 Task: Create a sub task Design and Implement Solution for the task  Upgrade and migrate company file storage to a cloud-based solution in the project AgileFlow , assign it to team member softage.1@softage.net and update the status of the sub task to  On Track  , set the priority of the sub task to Low
Action: Mouse moved to (48, 410)
Screenshot: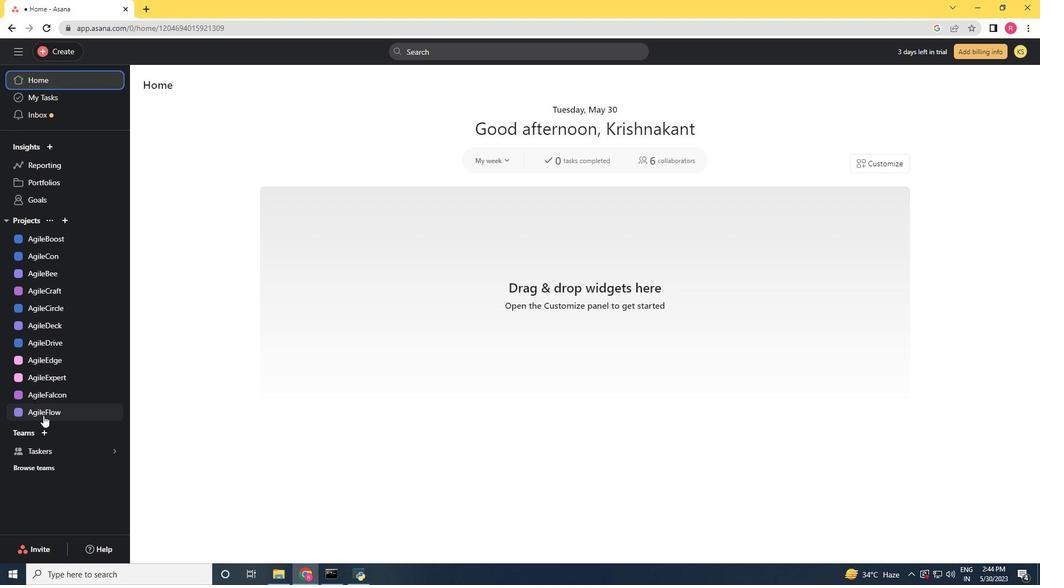 
Action: Mouse pressed left at (48, 410)
Screenshot: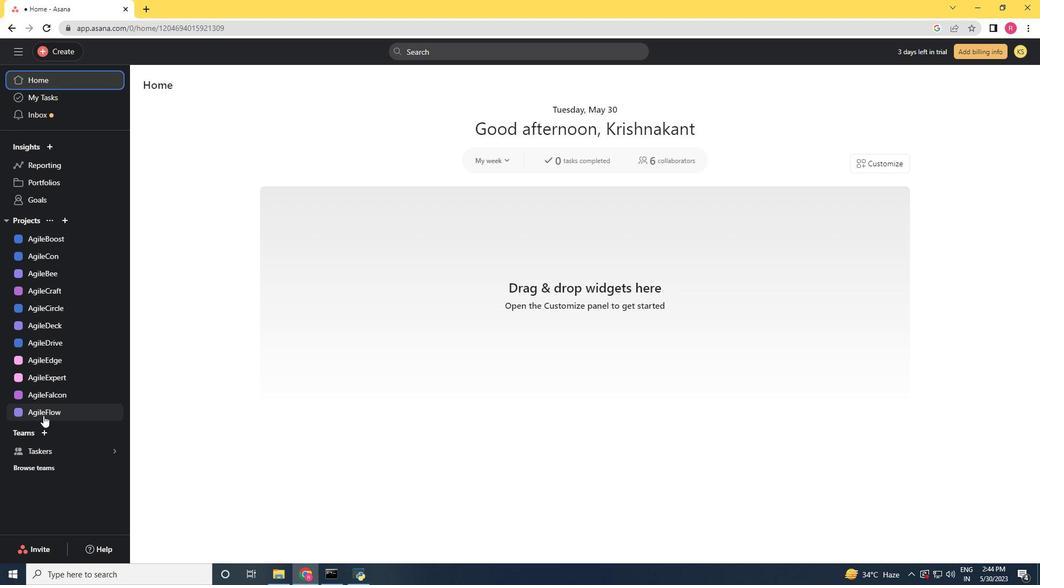 
Action: Mouse moved to (482, 236)
Screenshot: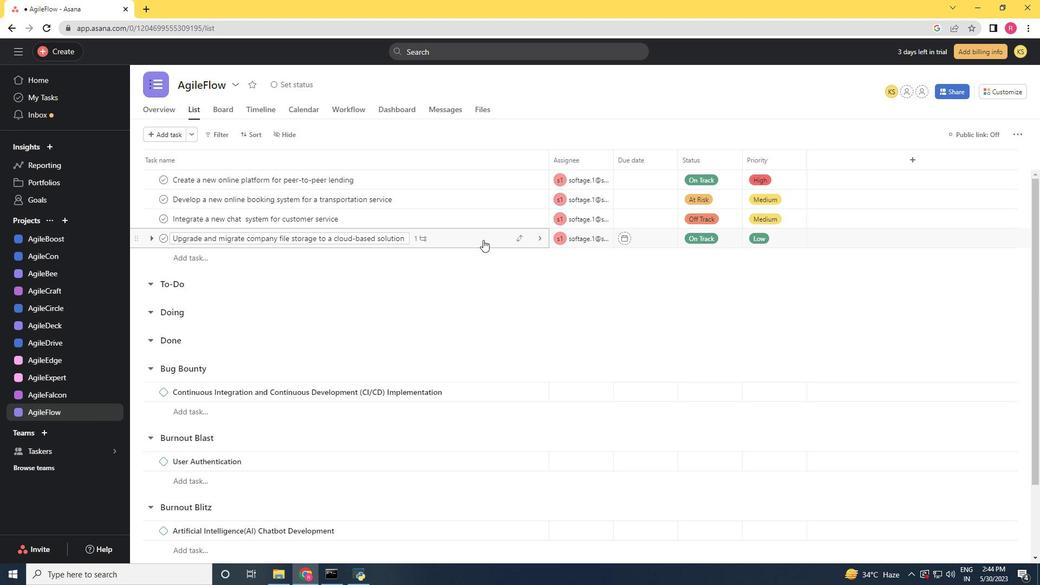 
Action: Mouse pressed left at (482, 236)
Screenshot: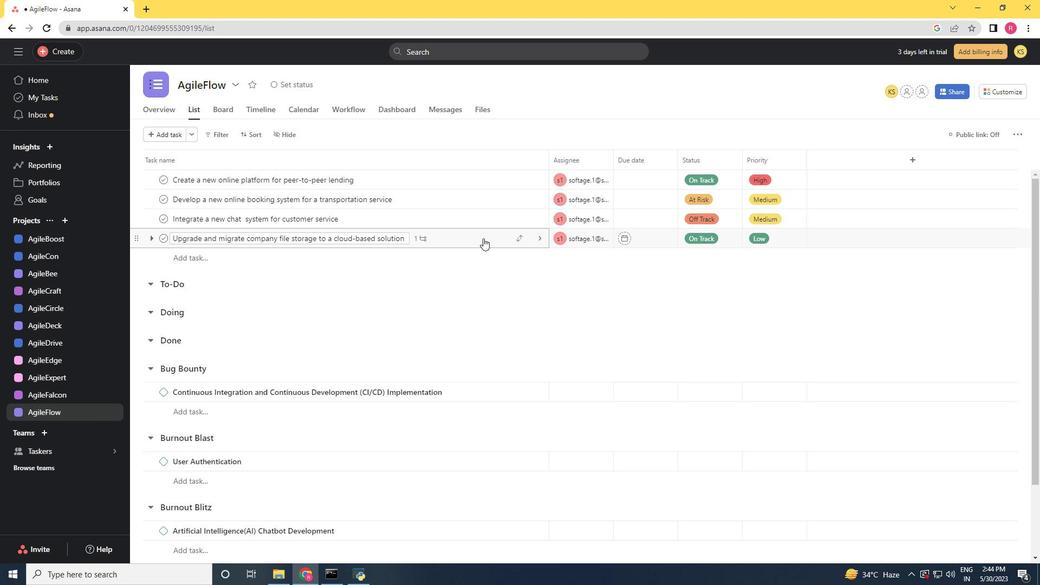 
Action: Mouse moved to (826, 333)
Screenshot: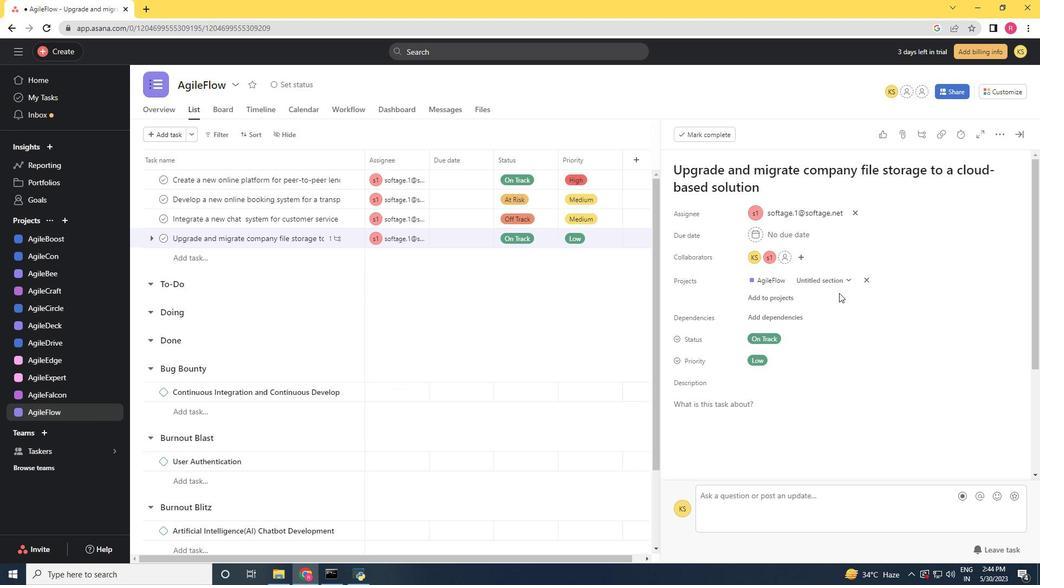 
Action: Mouse scrolled (826, 333) with delta (0, 0)
Screenshot: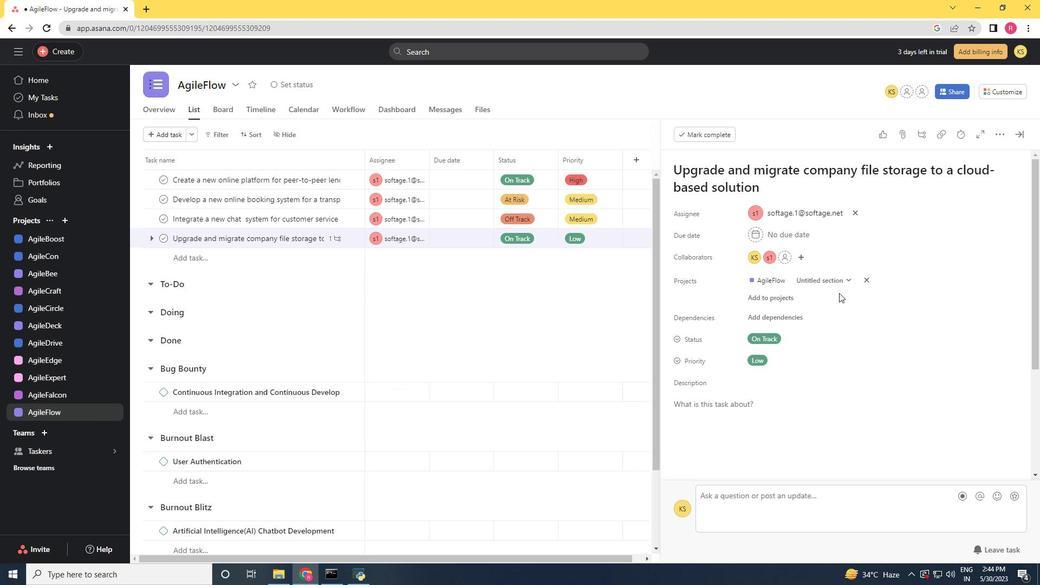 
Action: Mouse scrolled (826, 333) with delta (0, 0)
Screenshot: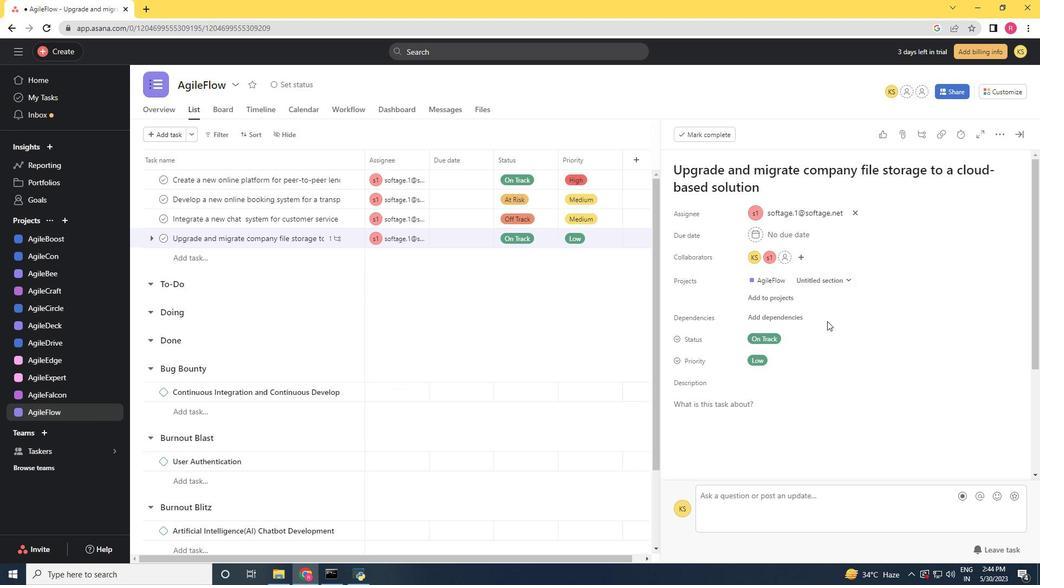 
Action: Mouse moved to (826, 334)
Screenshot: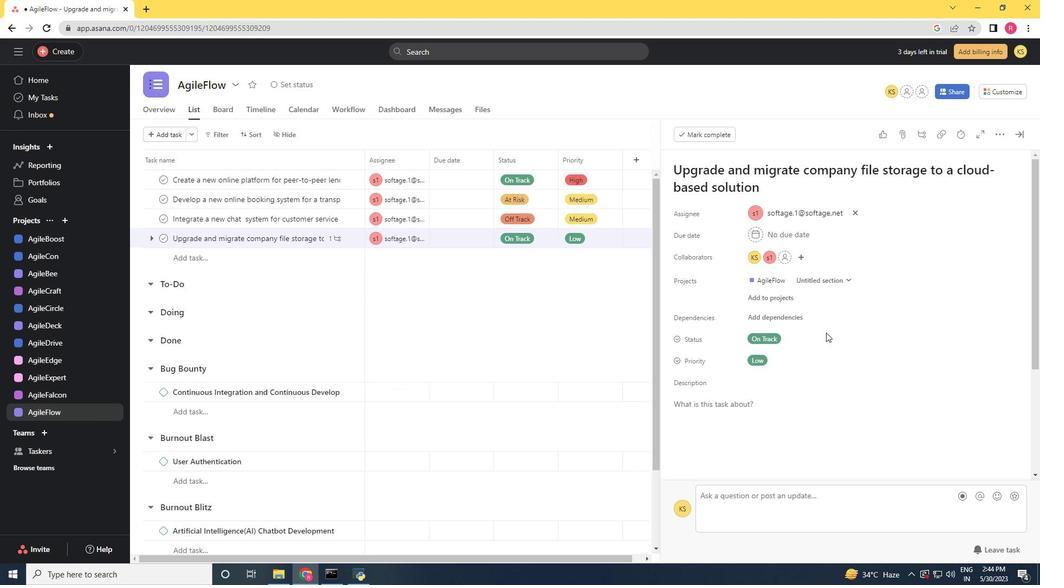 
Action: Mouse scrolled (826, 333) with delta (0, 0)
Screenshot: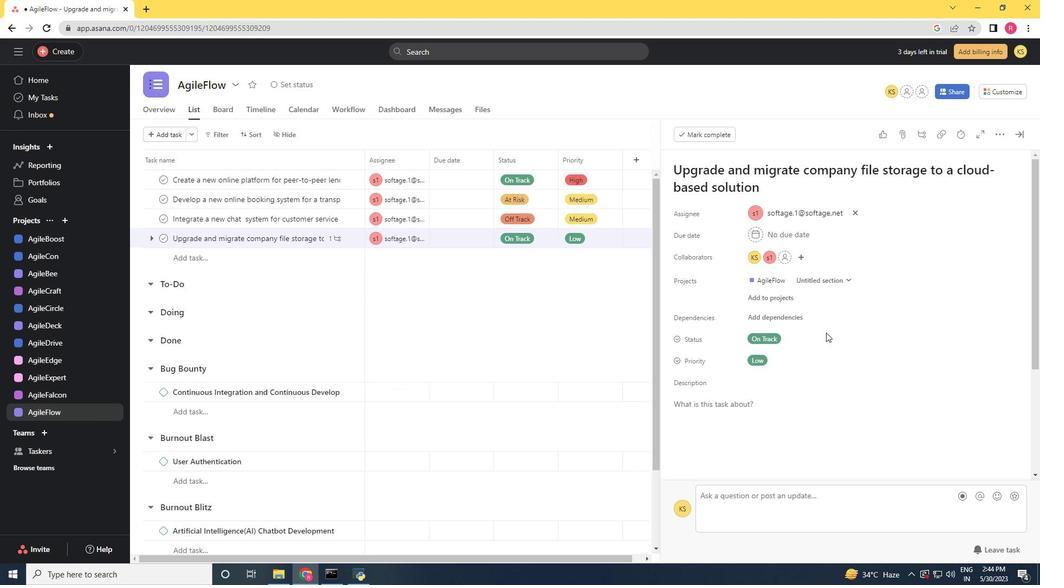 
Action: Mouse scrolled (826, 333) with delta (0, 0)
Screenshot: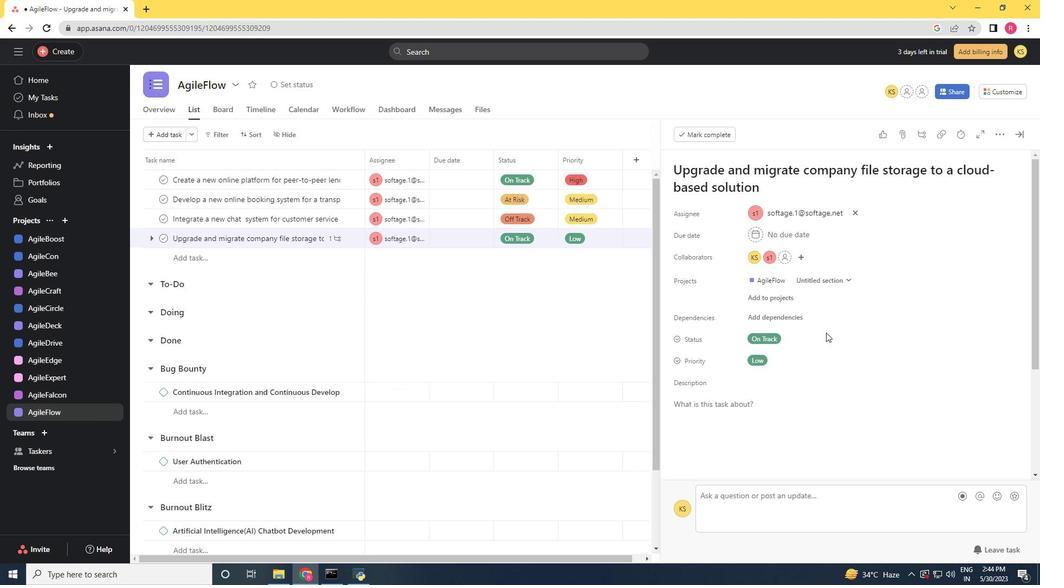 
Action: Mouse moved to (706, 394)
Screenshot: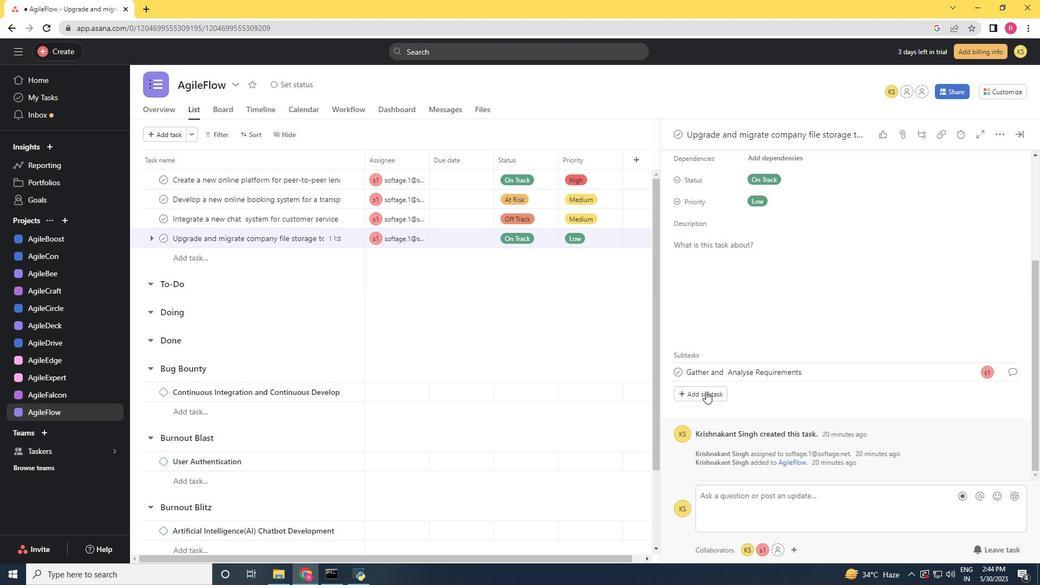 
Action: Mouse pressed left at (706, 394)
Screenshot: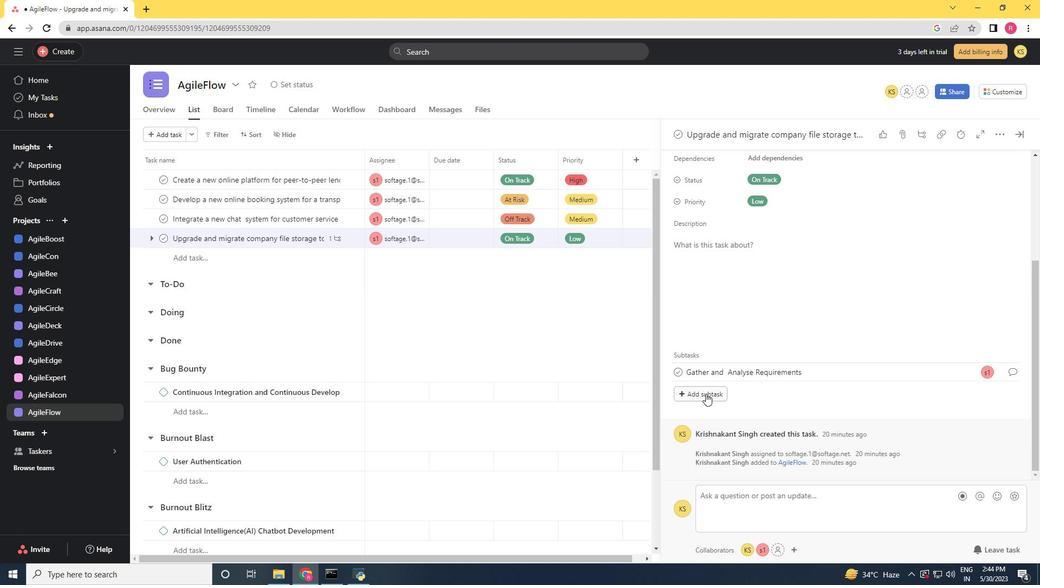 
Action: Key pressed <Key.shift><Key.shift><Key.shift>Design<Key.space>and<Key.space><Key.shift>Implement<Key.space><Key.shift>Suli<Key.backspace><Key.backspace><Key.backspace>olution<Key.space>
Screenshot: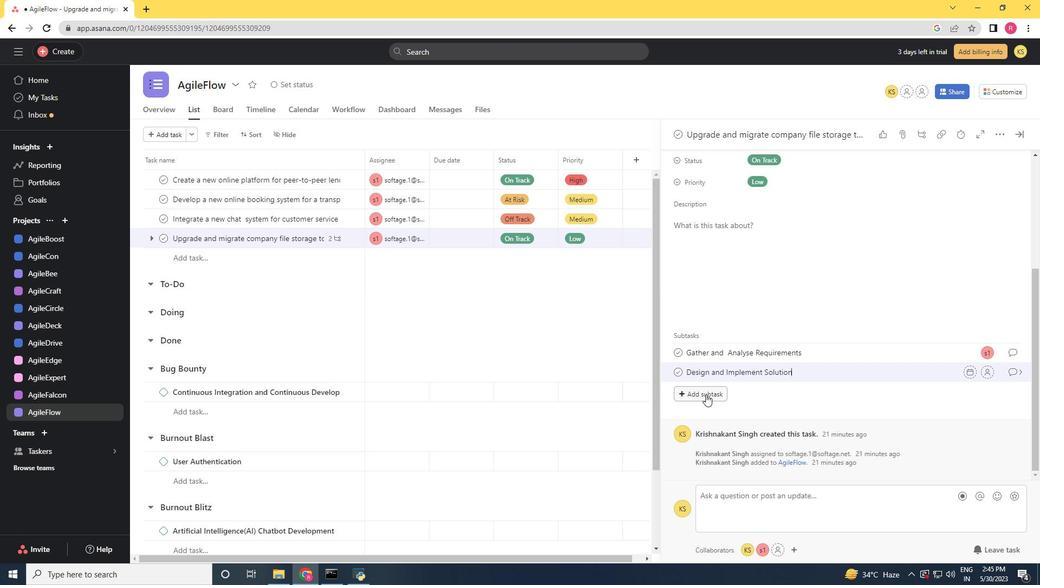 
Action: Mouse moved to (988, 370)
Screenshot: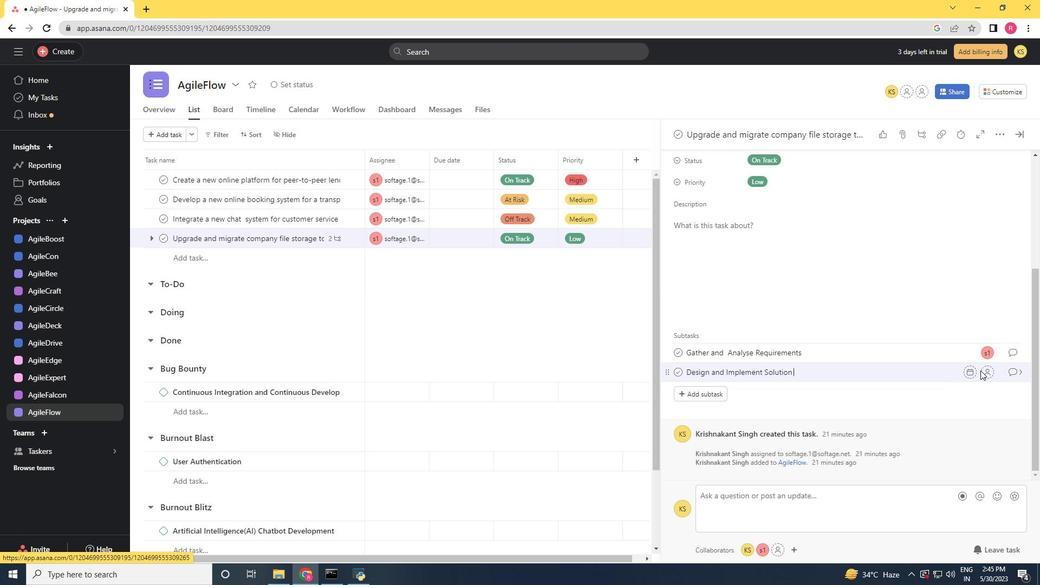 
Action: Mouse pressed left at (988, 370)
Screenshot: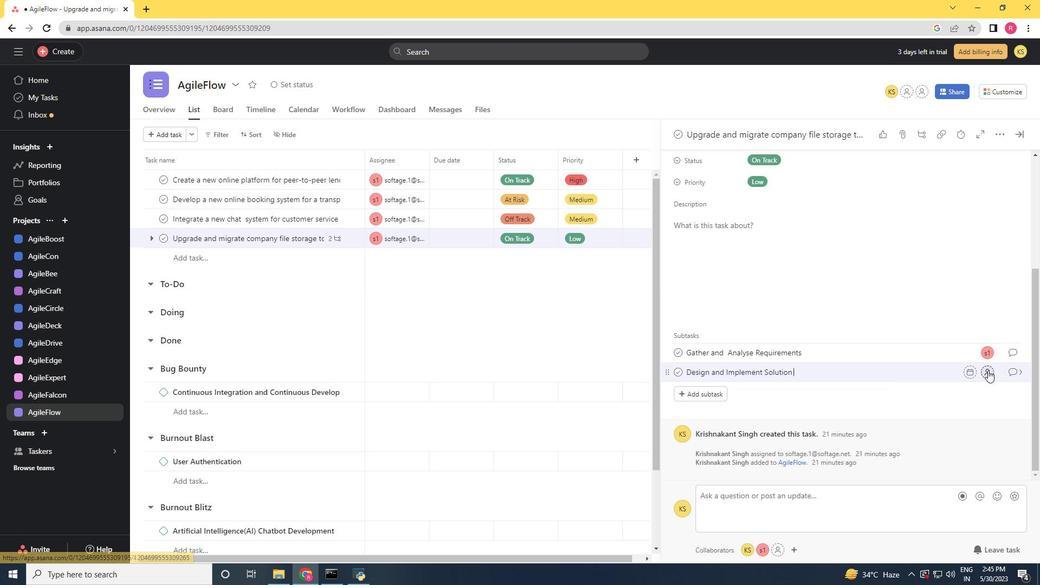 
Action: Key pressed softage.1<Key.shift>@softage.net
Screenshot: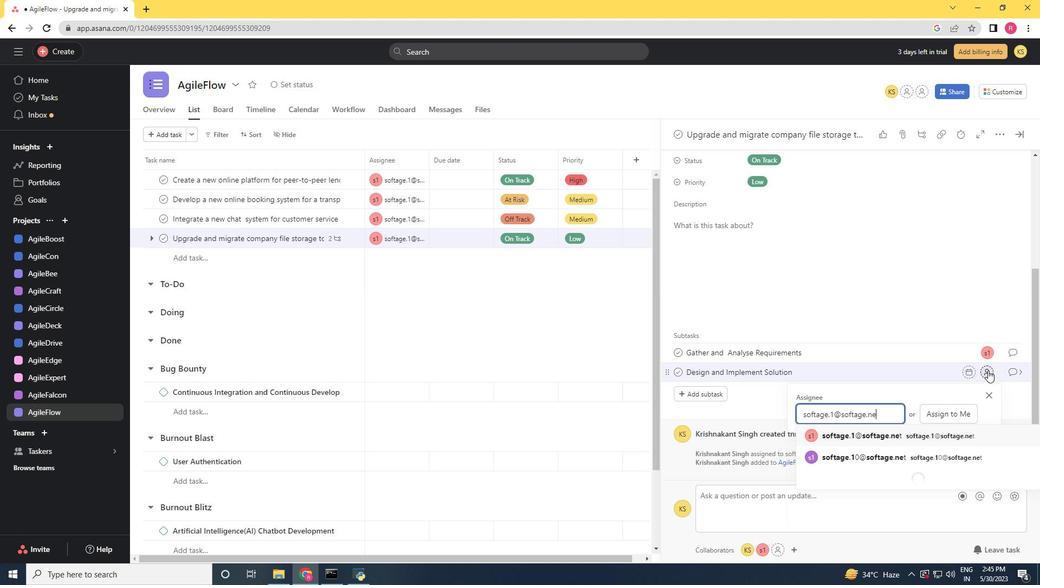 
Action: Mouse moved to (917, 431)
Screenshot: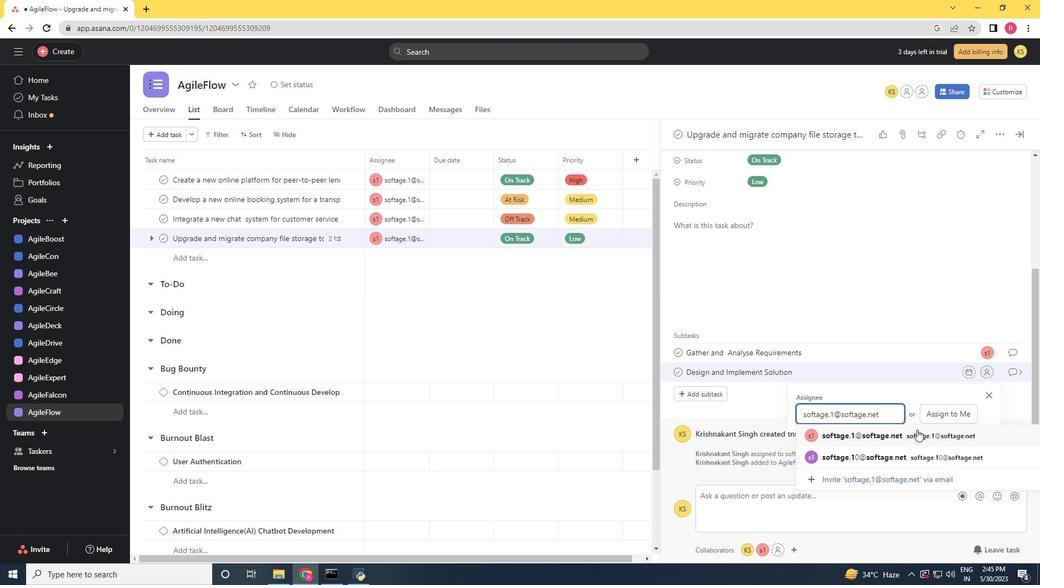 
Action: Mouse pressed left at (917, 431)
Screenshot: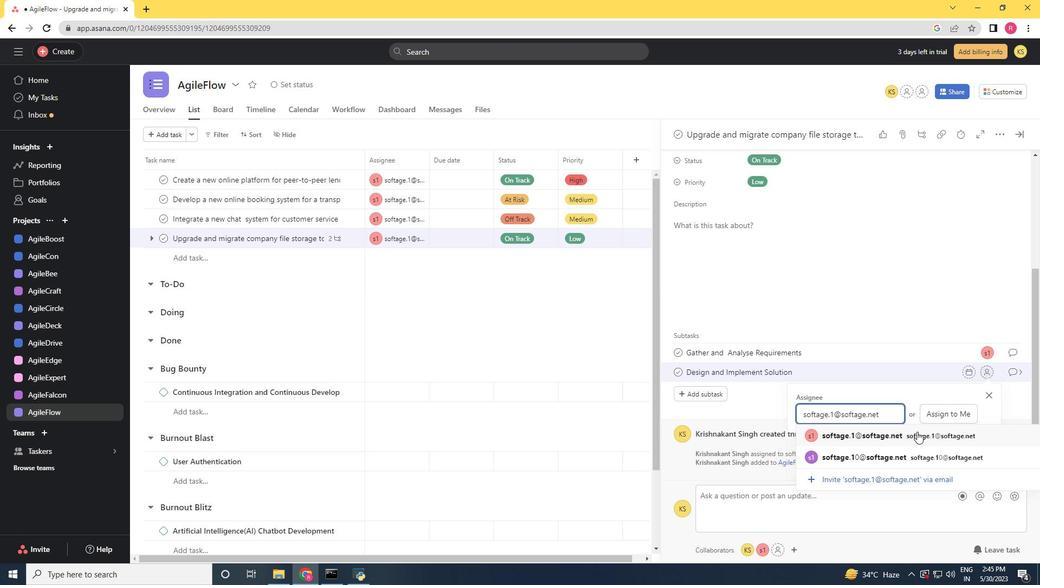
Action: Mouse moved to (1010, 367)
Screenshot: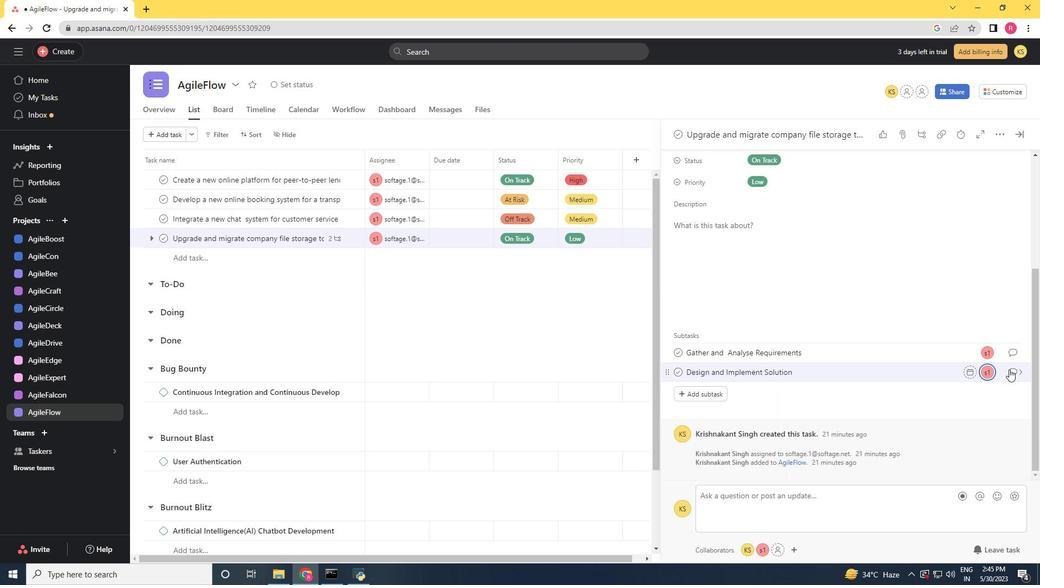 
Action: Mouse pressed left at (1010, 367)
Screenshot: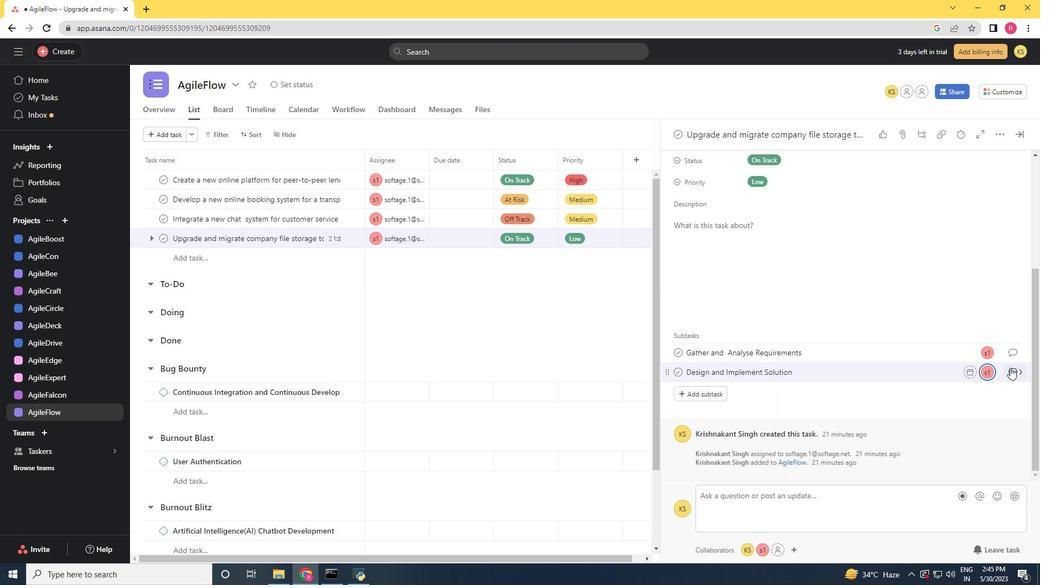 
Action: Mouse moved to (708, 311)
Screenshot: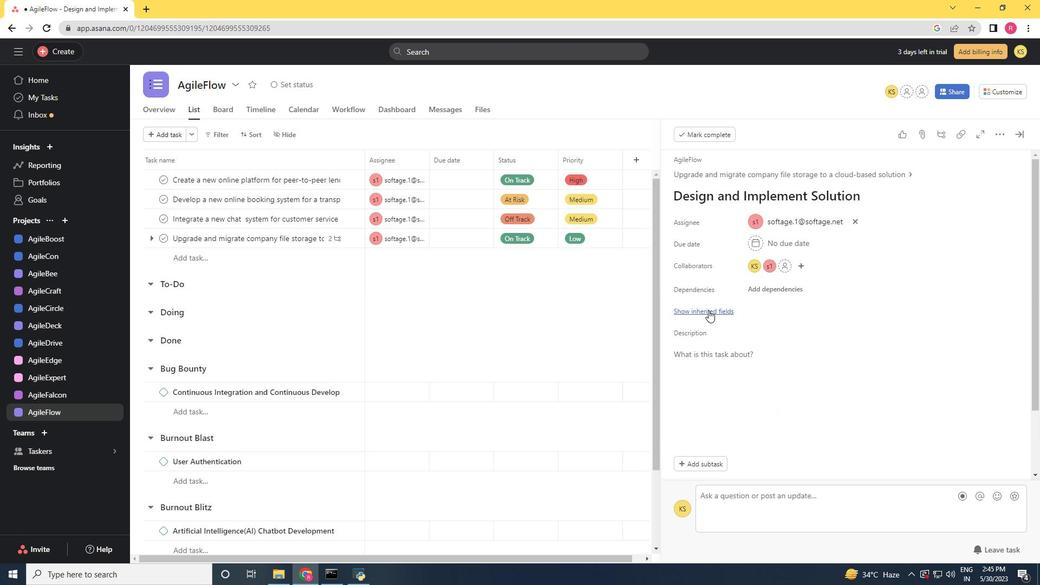 
Action: Mouse pressed left at (708, 311)
Screenshot: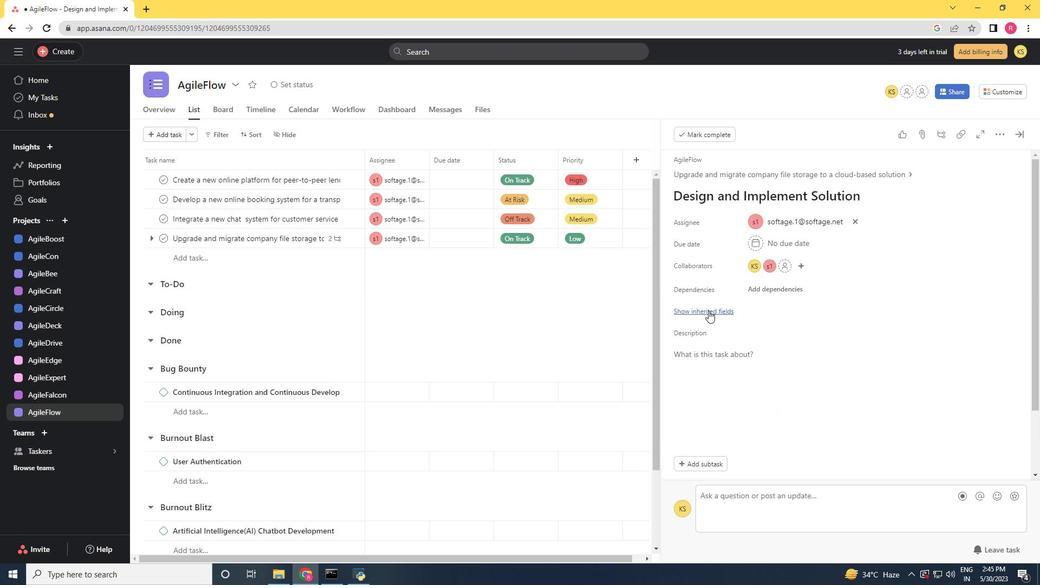 
Action: Mouse moved to (758, 331)
Screenshot: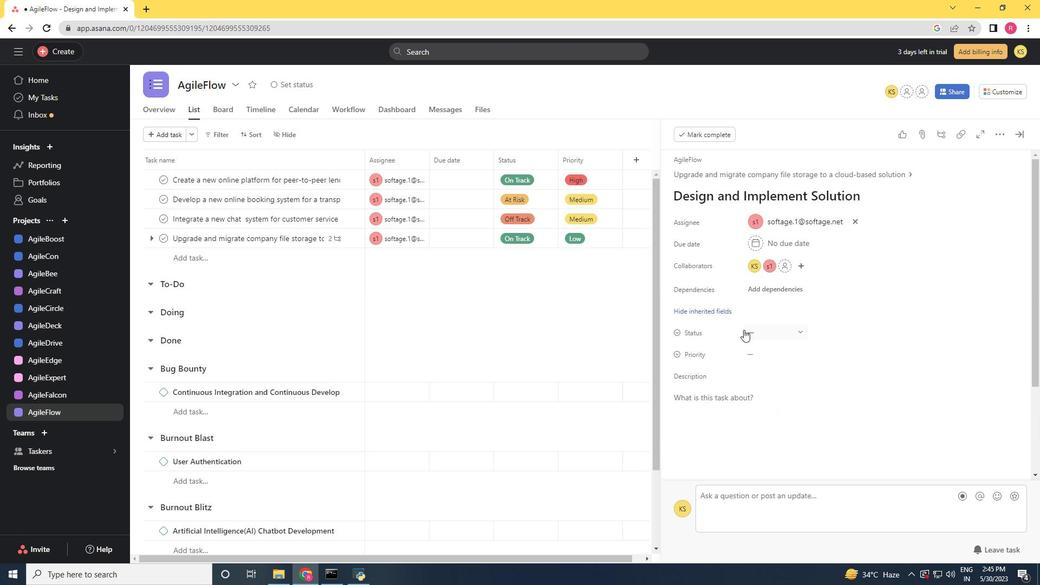 
Action: Mouse pressed left at (758, 331)
Screenshot: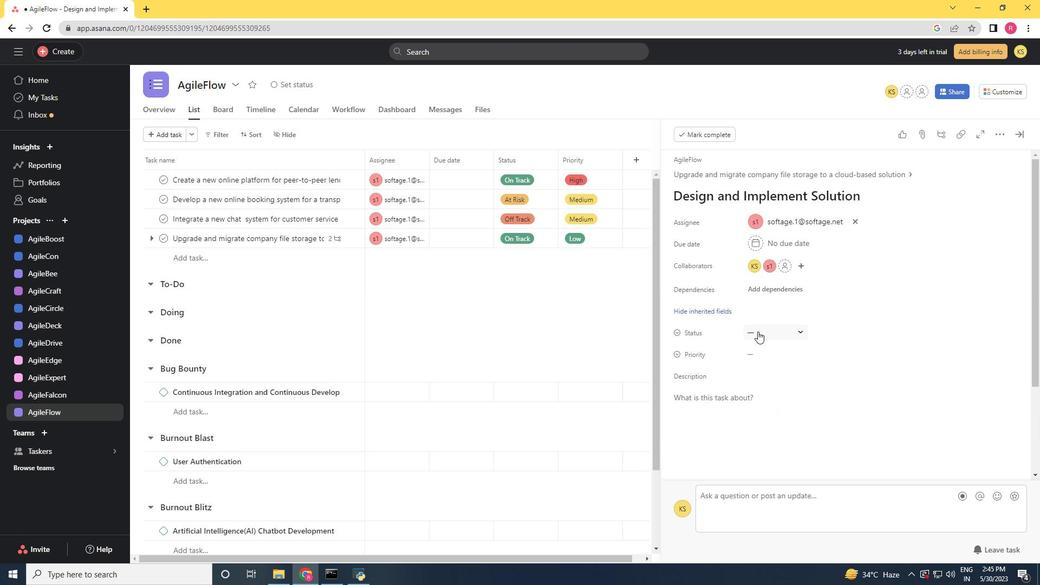 
Action: Mouse moved to (795, 366)
Screenshot: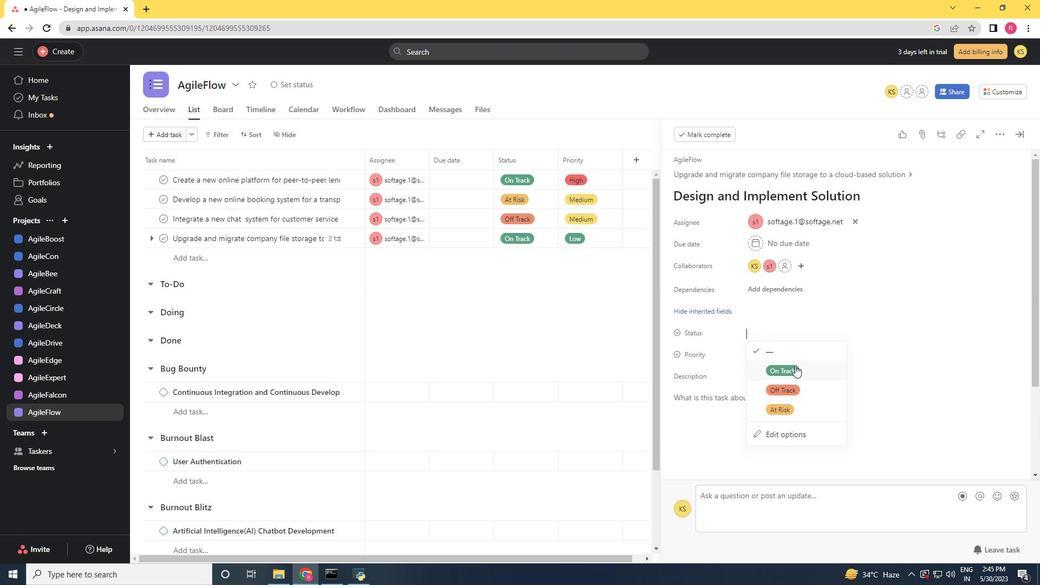 
Action: Mouse pressed left at (795, 366)
Screenshot: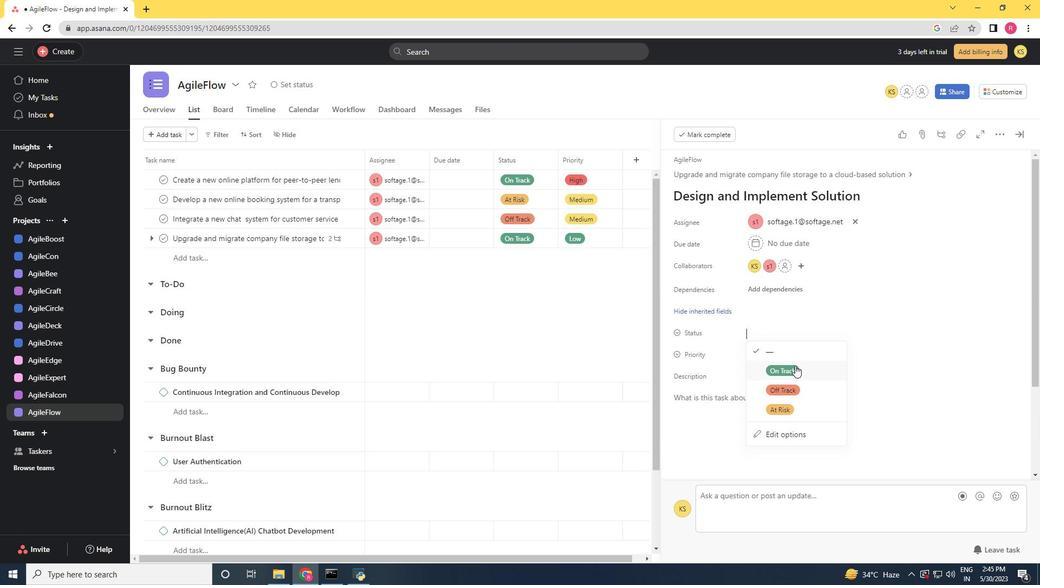 
Action: Mouse moved to (765, 353)
Screenshot: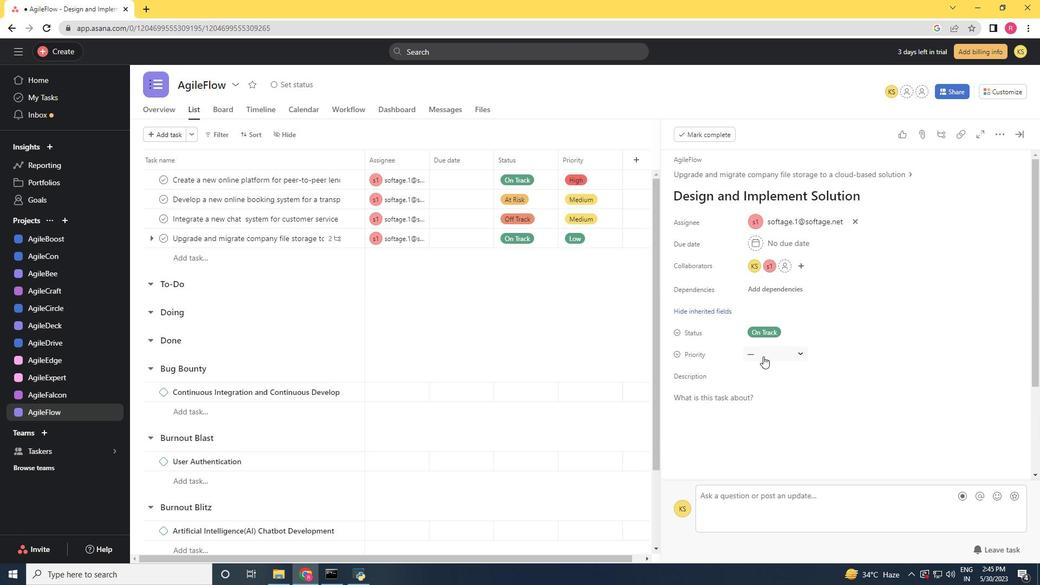 
Action: Mouse pressed left at (765, 353)
Screenshot: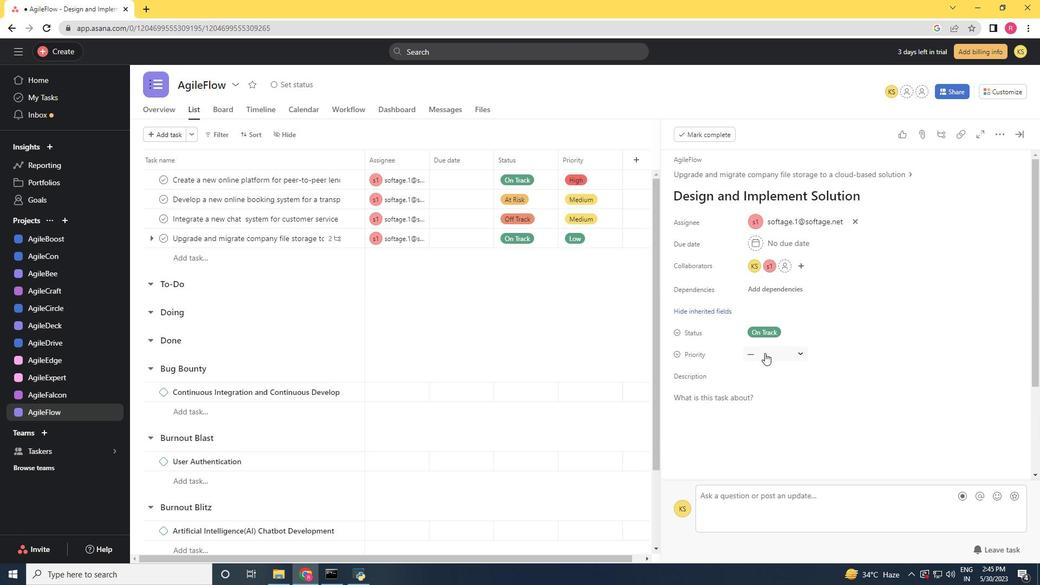 
Action: Mouse moved to (787, 429)
Screenshot: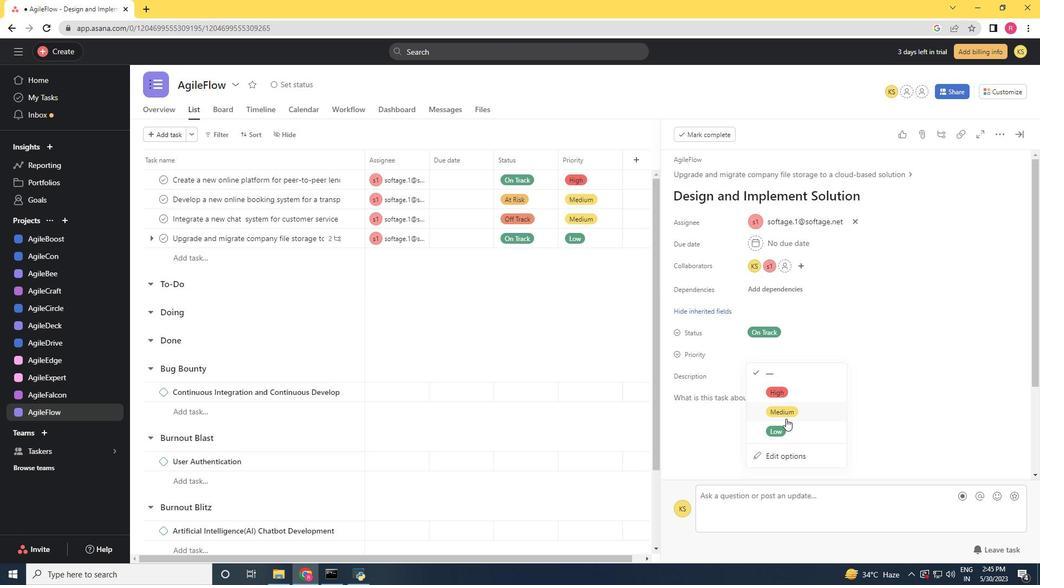 
Action: Mouse pressed left at (787, 429)
Screenshot: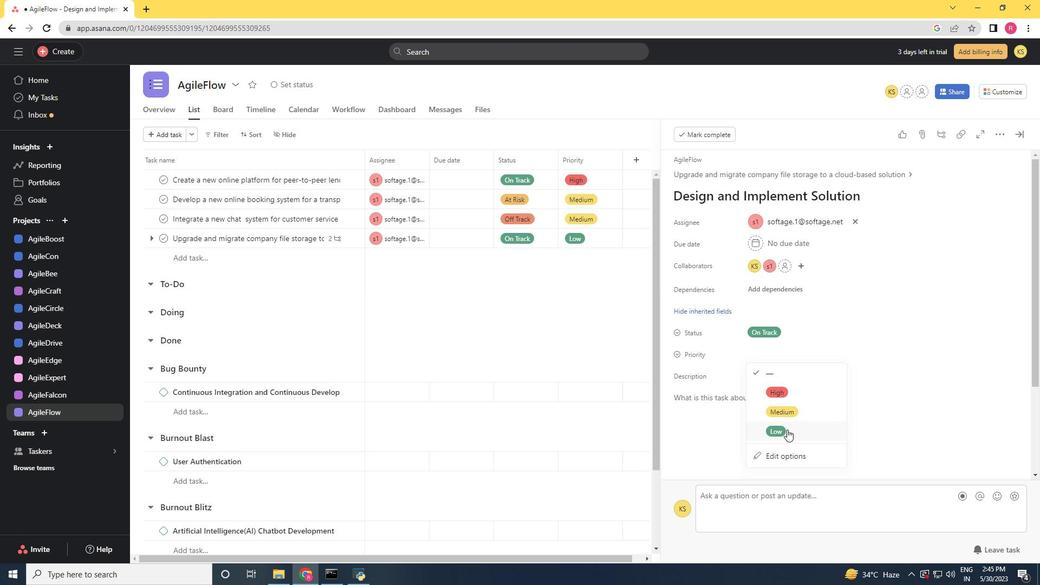 
